 Task: Select the never option in the show folding controls.
Action: Mouse moved to (103, 649)
Screenshot: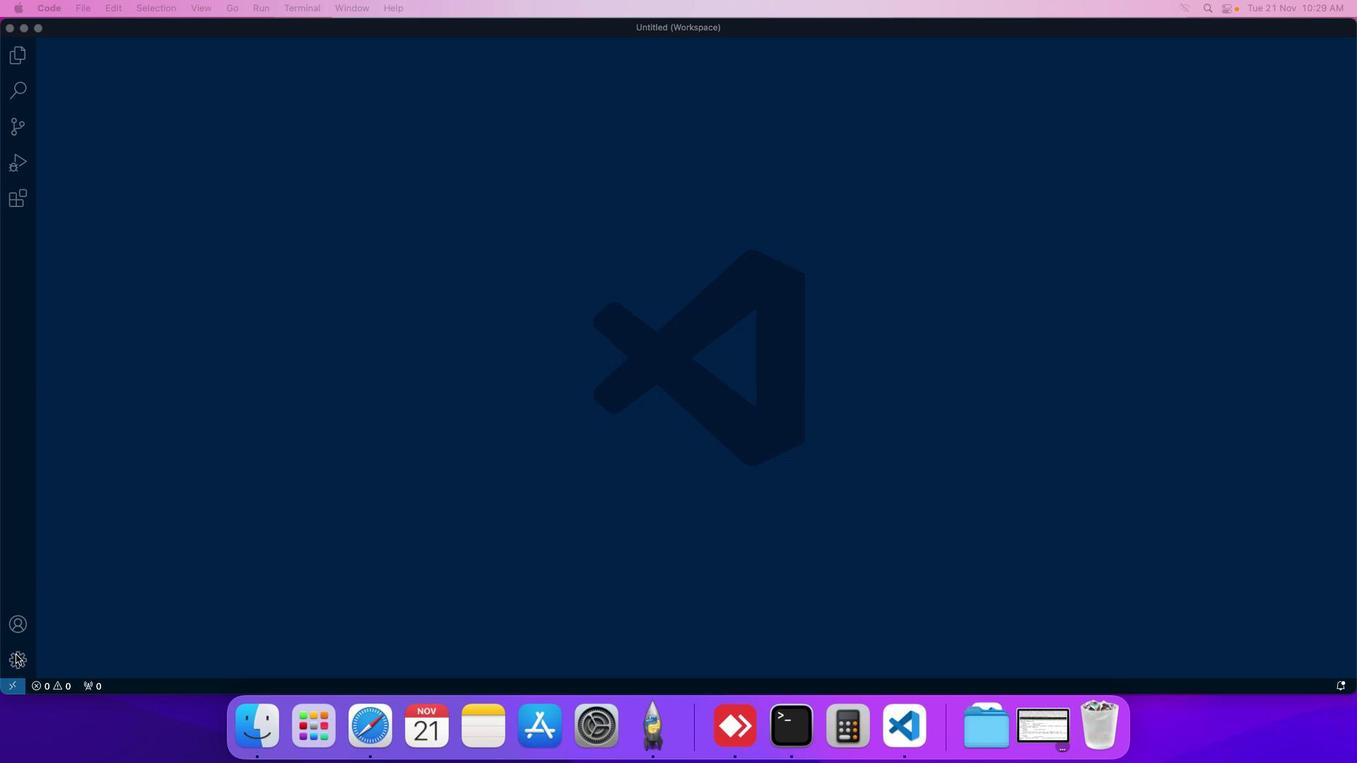 
Action: Mouse pressed left at (103, 649)
Screenshot: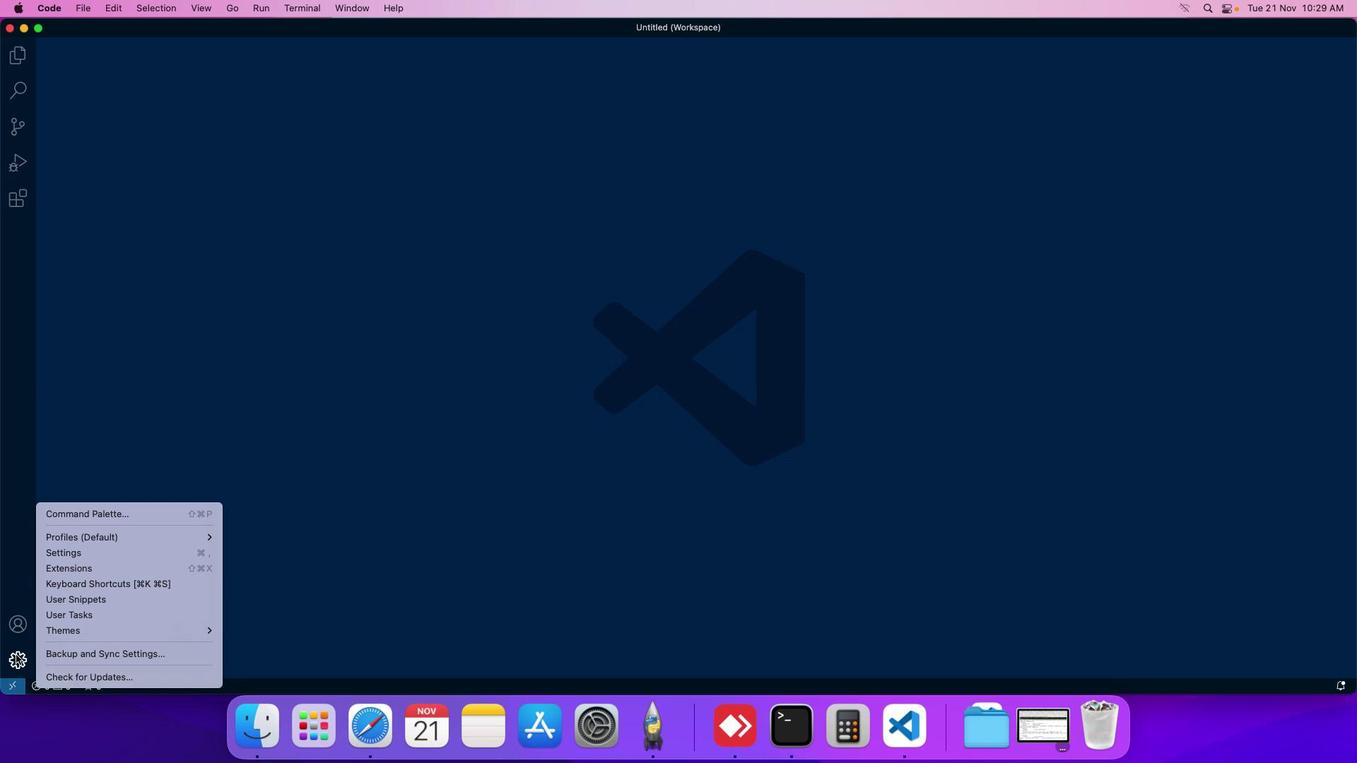 
Action: Mouse moved to (168, 548)
Screenshot: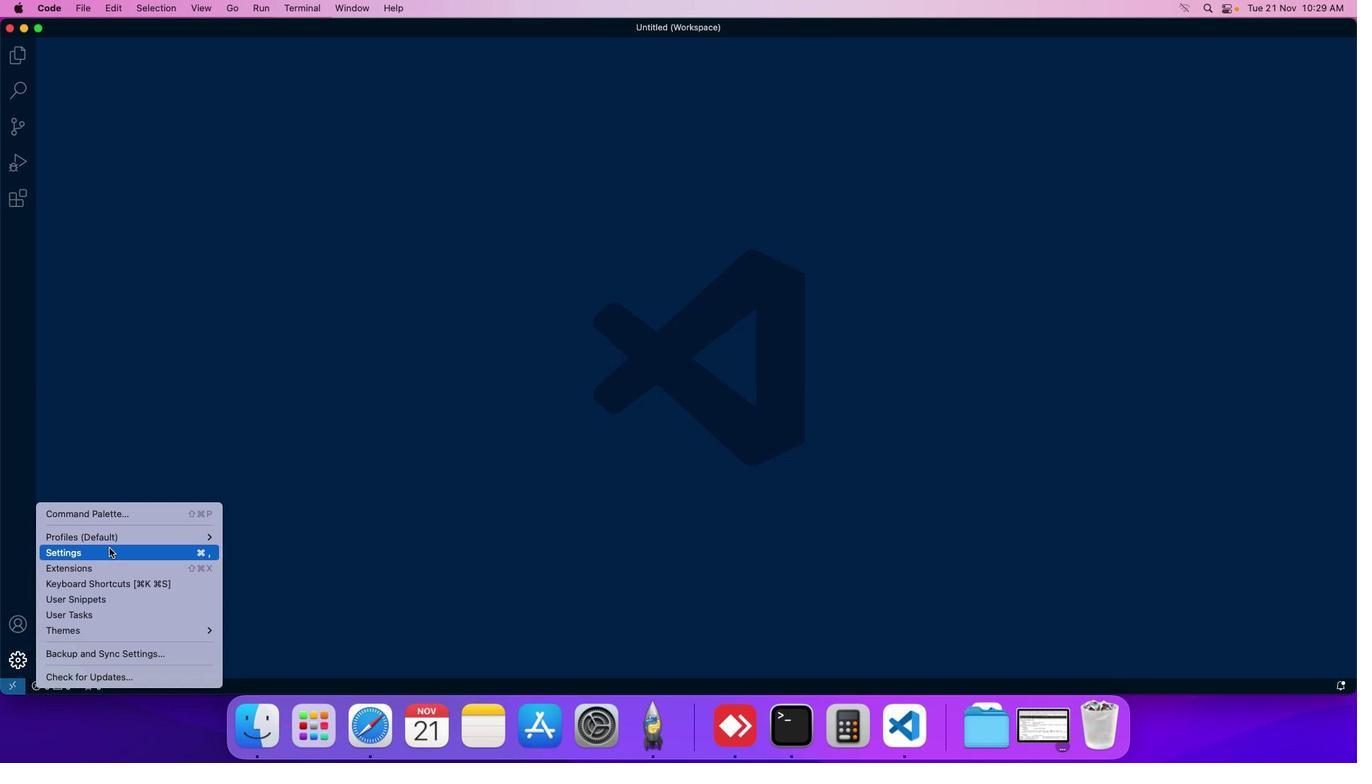 
Action: Mouse pressed left at (168, 548)
Screenshot: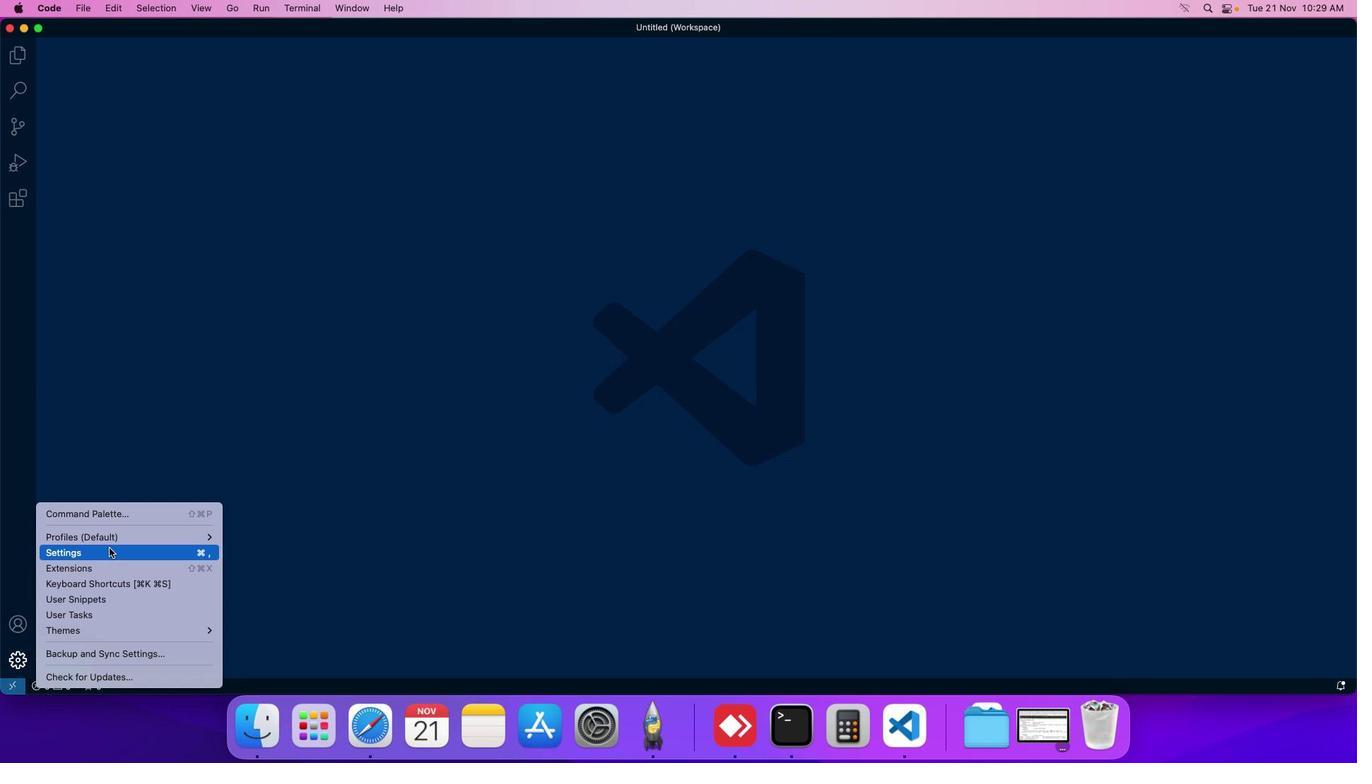 
Action: Mouse moved to (319, 143)
Screenshot: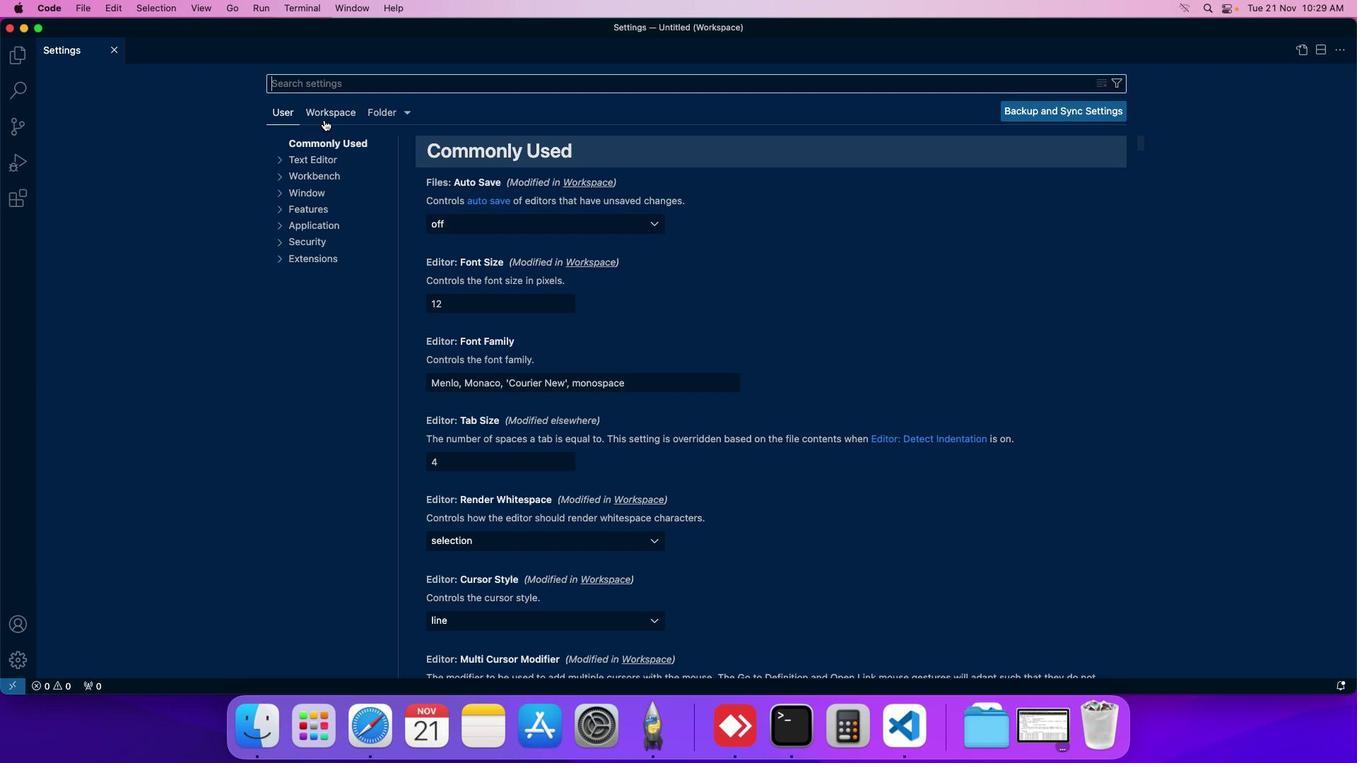 
Action: Mouse pressed left at (319, 143)
Screenshot: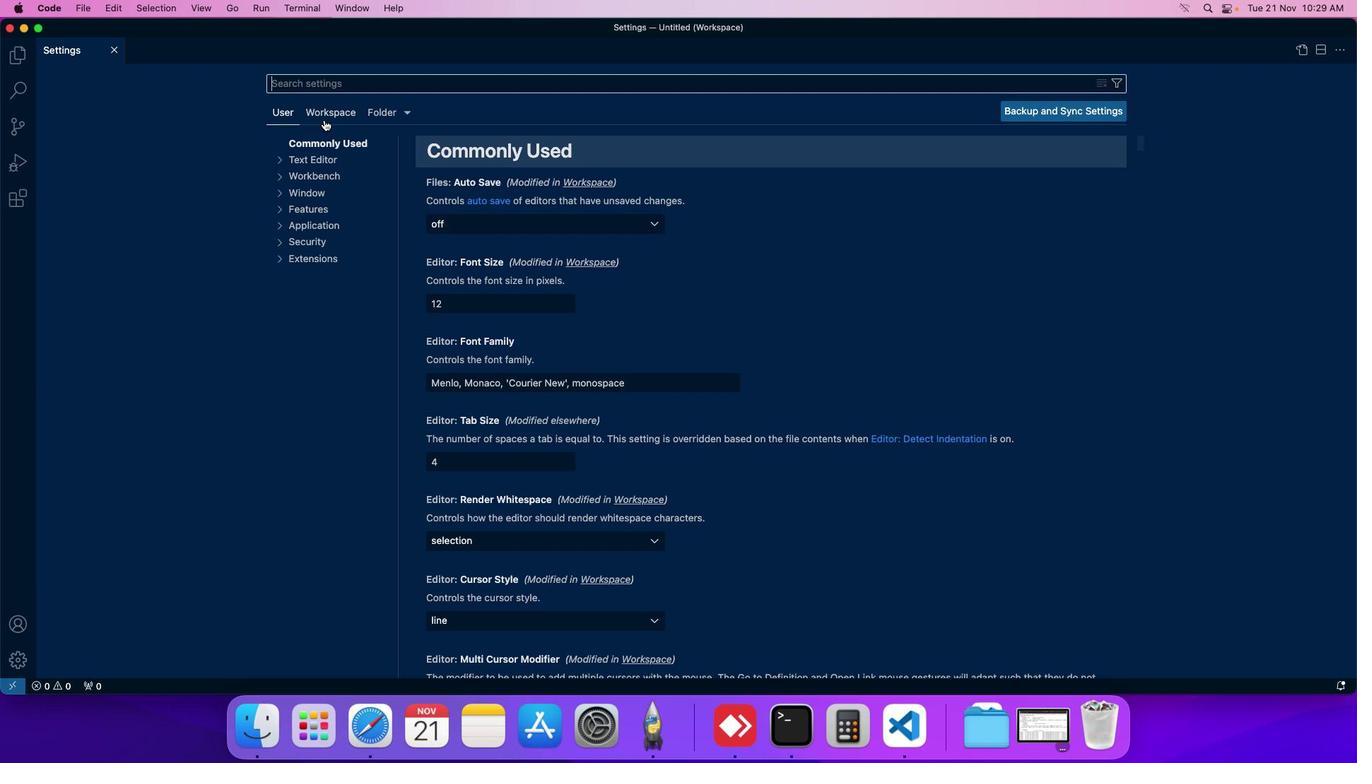 
Action: Mouse moved to (308, 229)
Screenshot: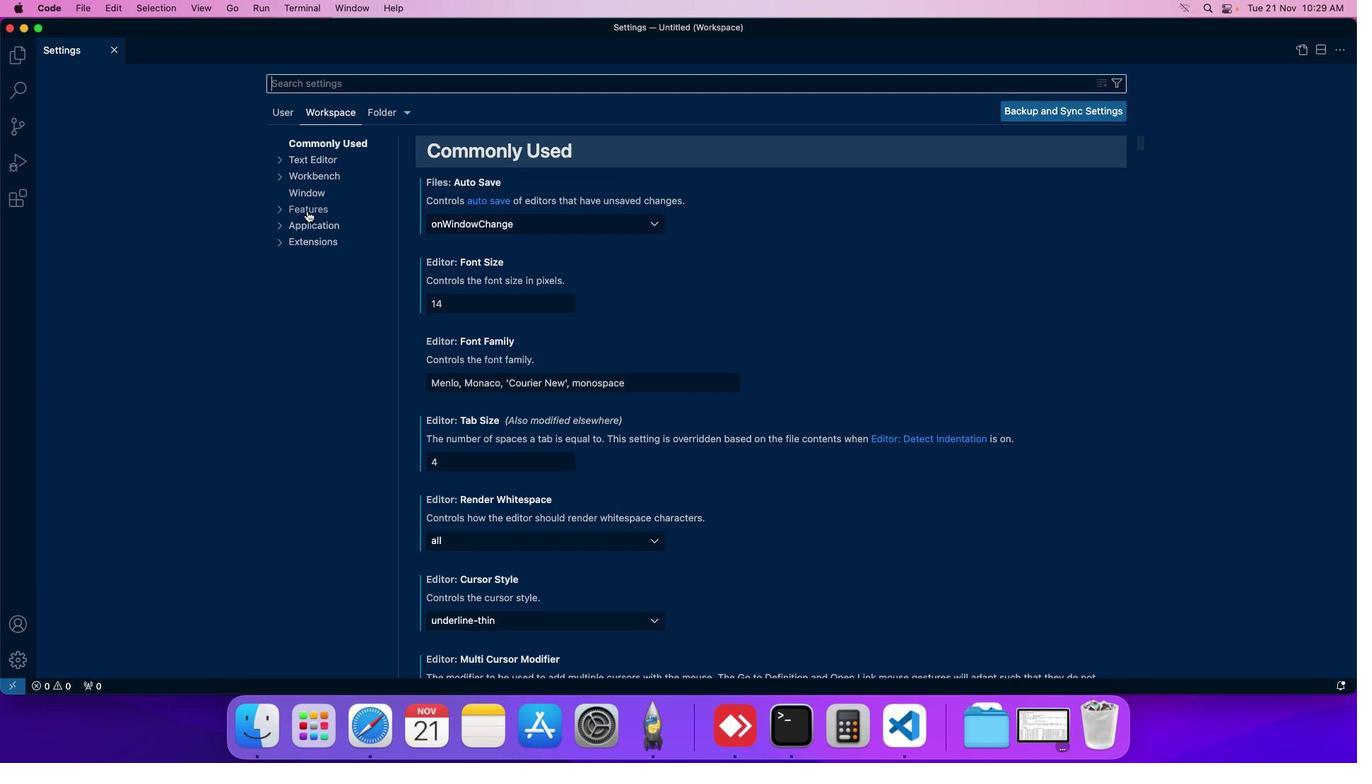 
Action: Mouse pressed left at (308, 229)
Screenshot: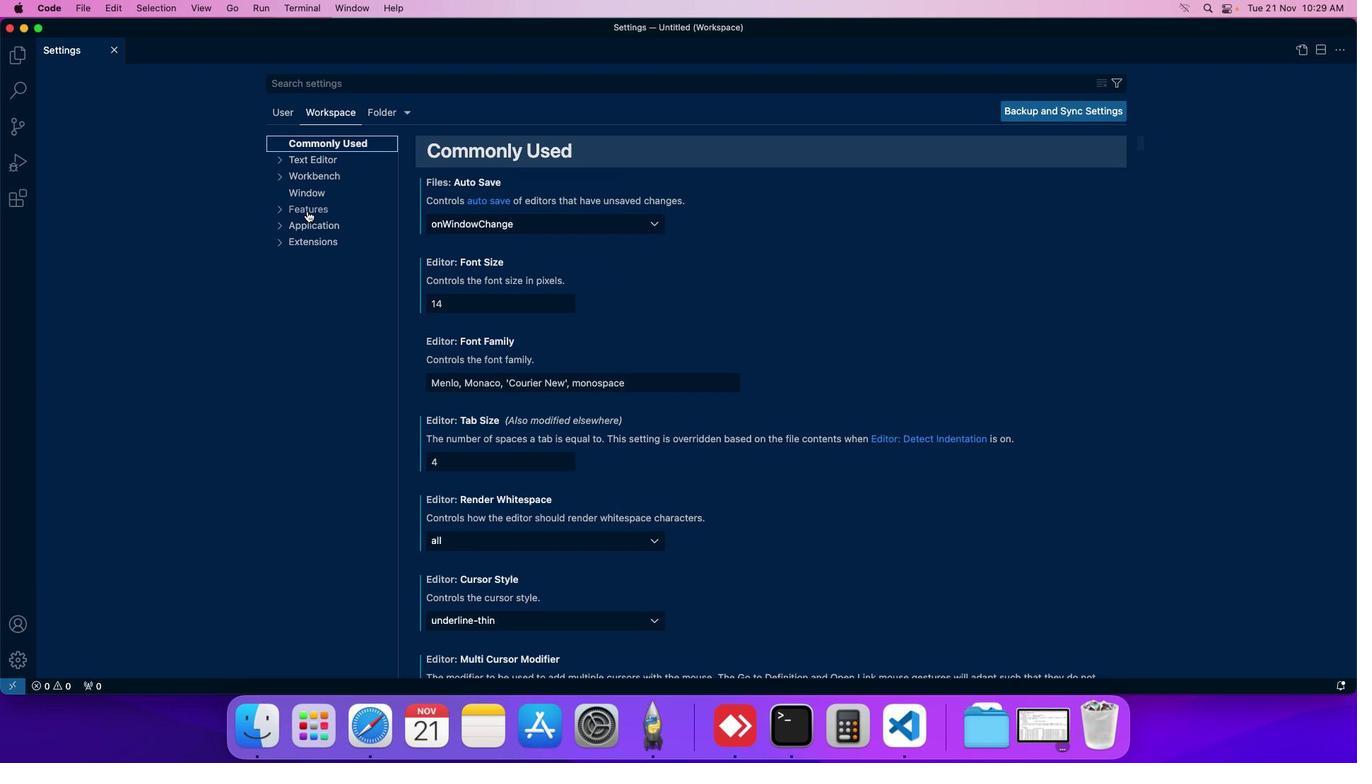 
Action: Mouse moved to (303, 458)
Screenshot: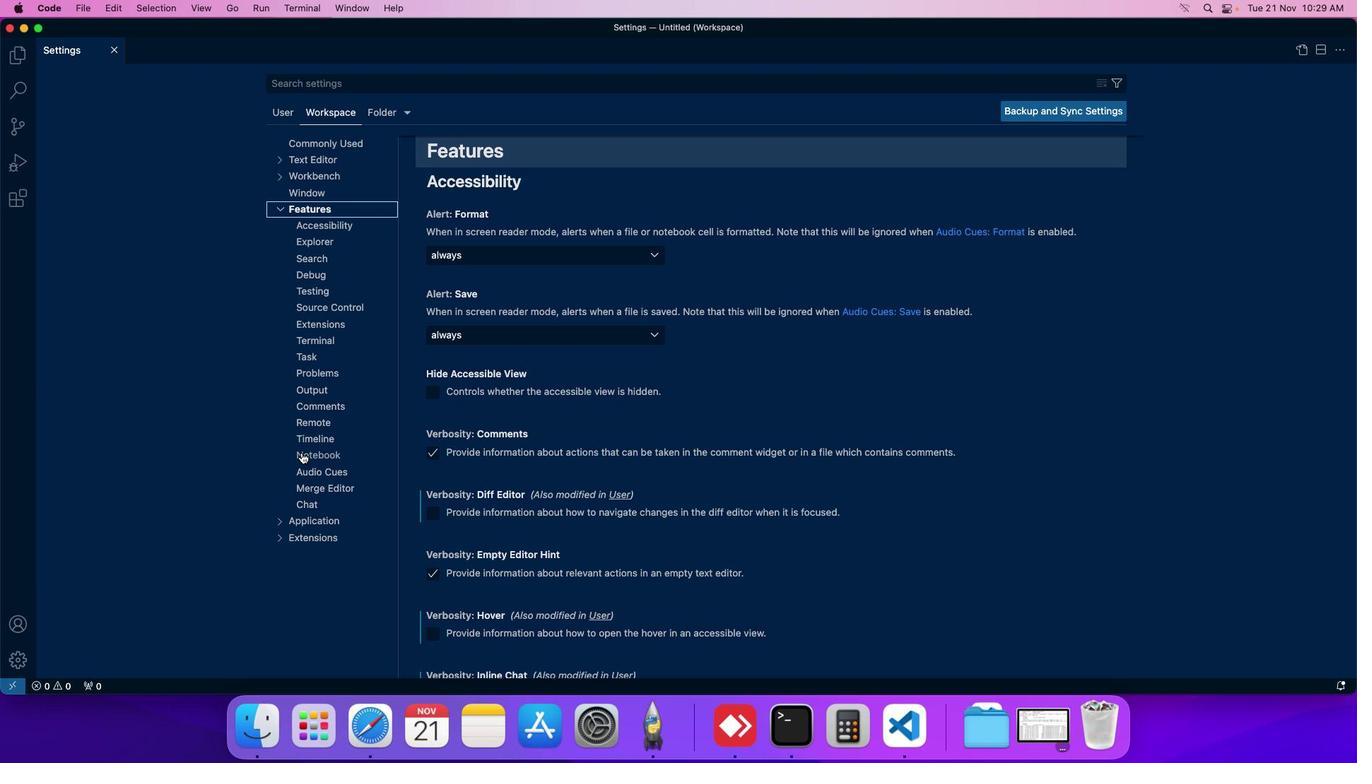 
Action: Mouse pressed left at (303, 458)
Screenshot: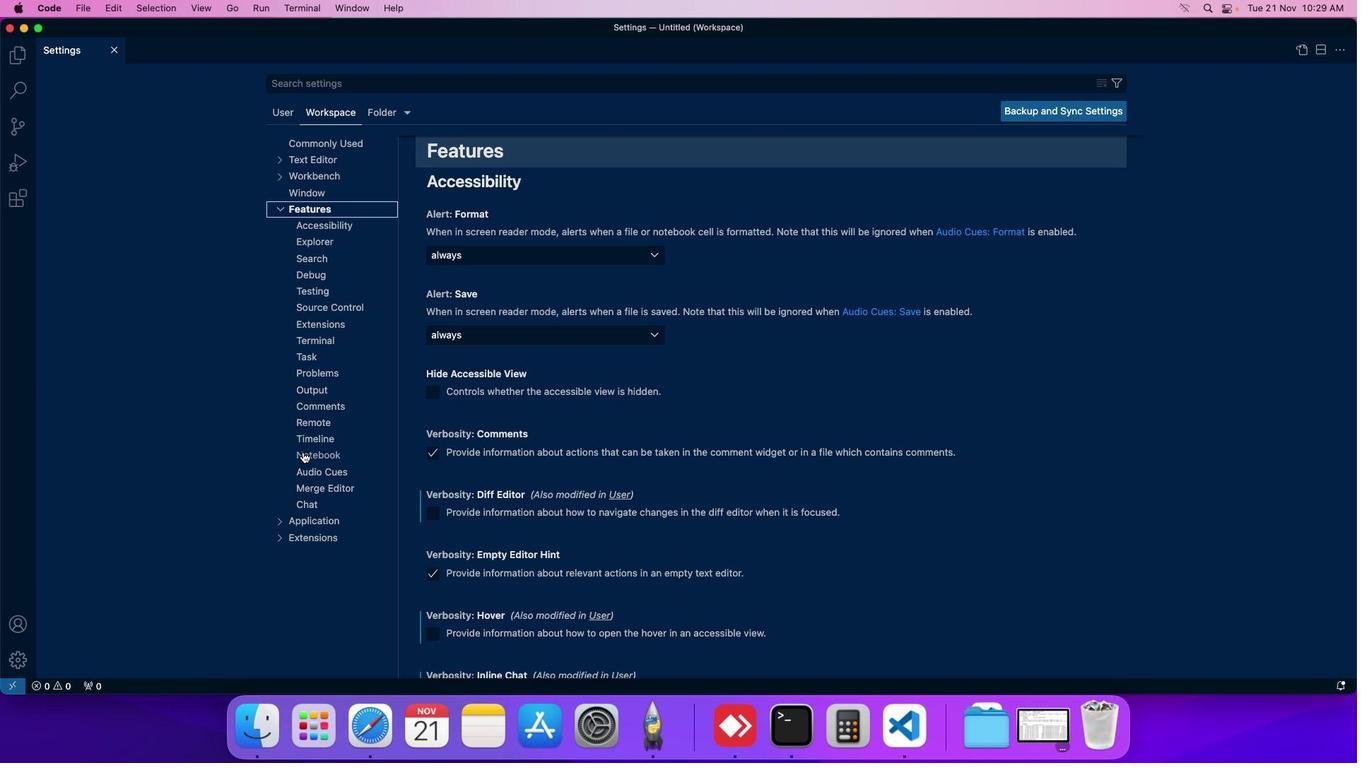 
Action: Mouse moved to (426, 494)
Screenshot: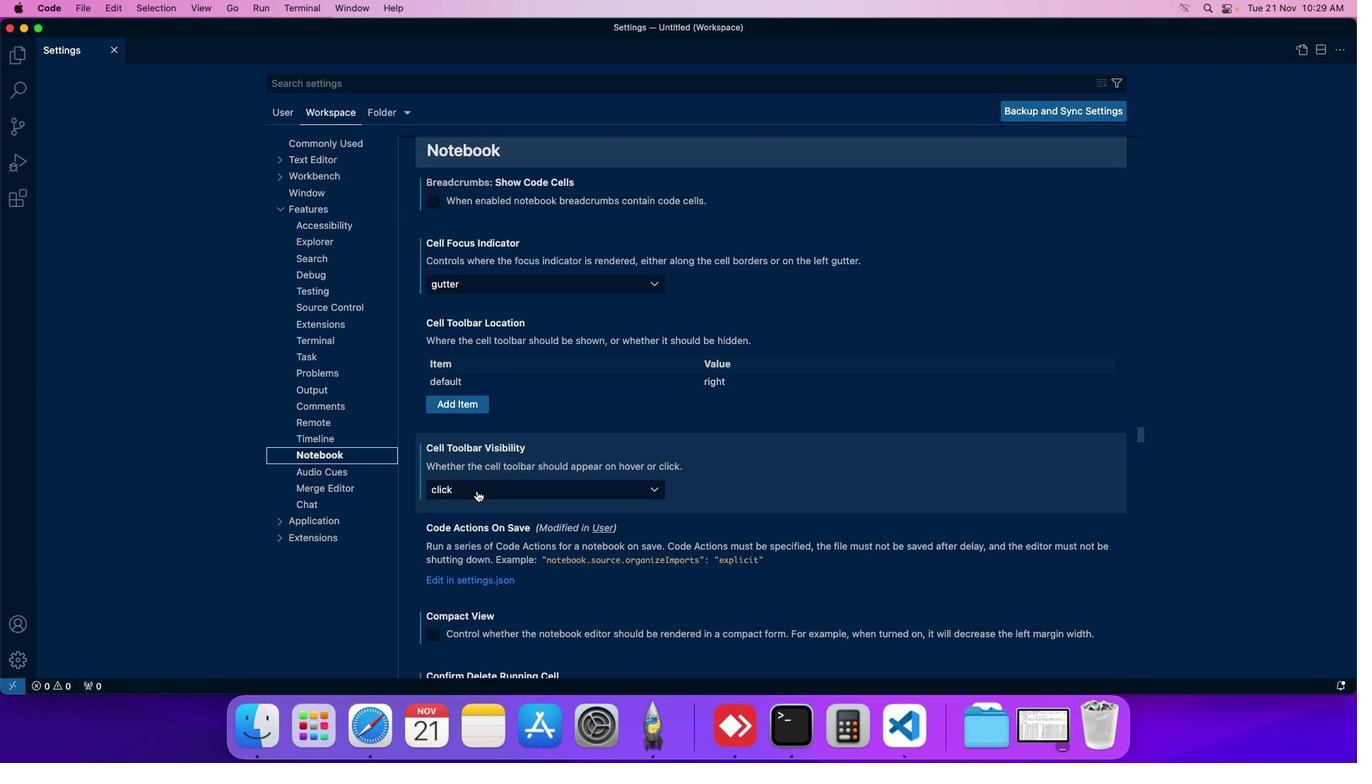 
Action: Mouse scrolled (426, 494) with delta (93, 29)
Screenshot: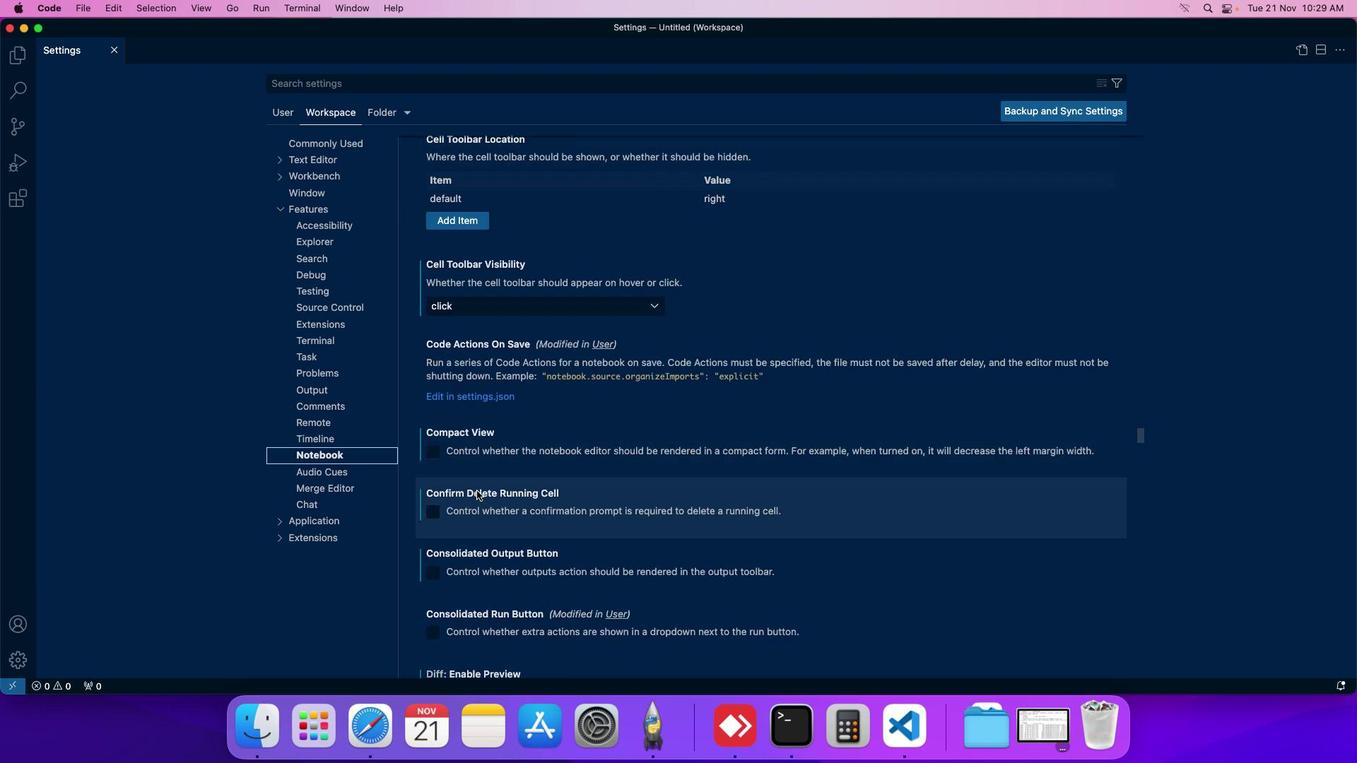 
Action: Mouse scrolled (426, 494) with delta (93, 29)
Screenshot: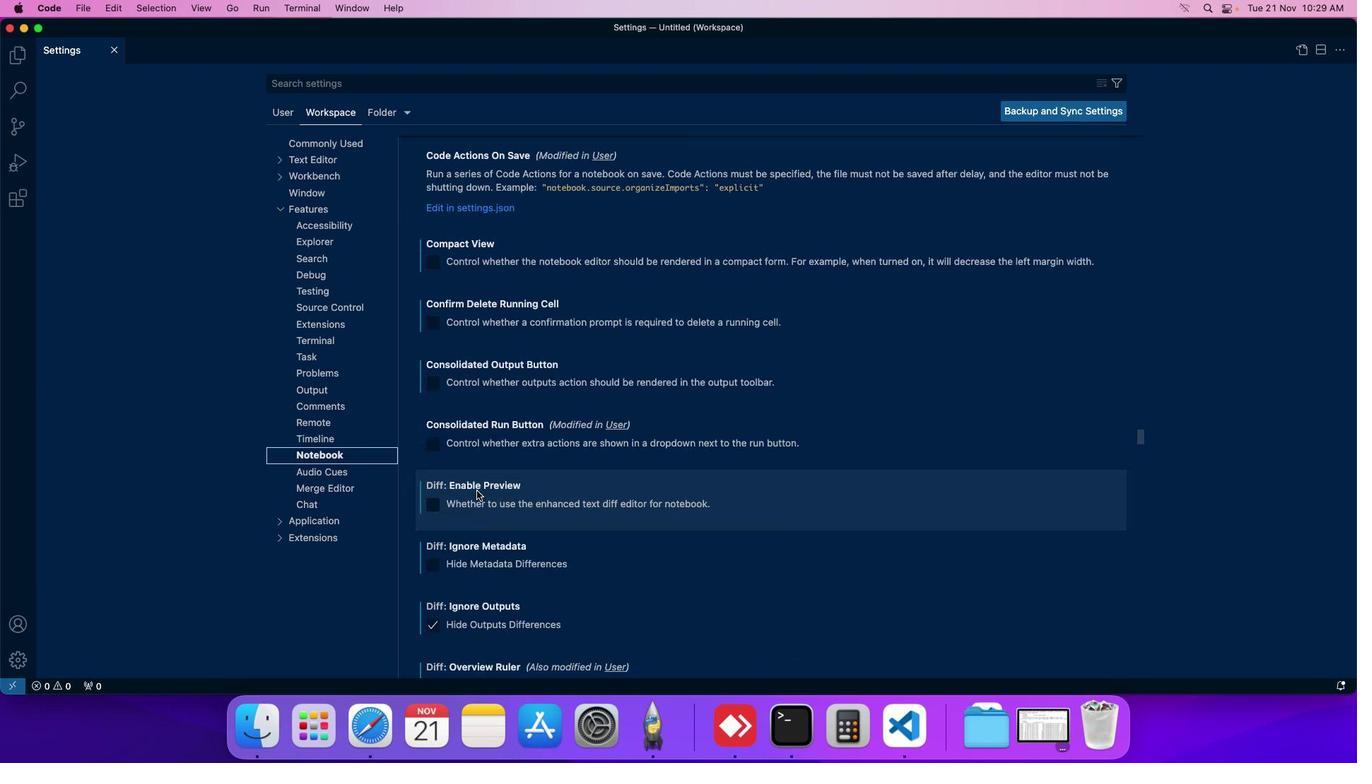 
Action: Mouse scrolled (426, 494) with delta (93, 29)
Screenshot: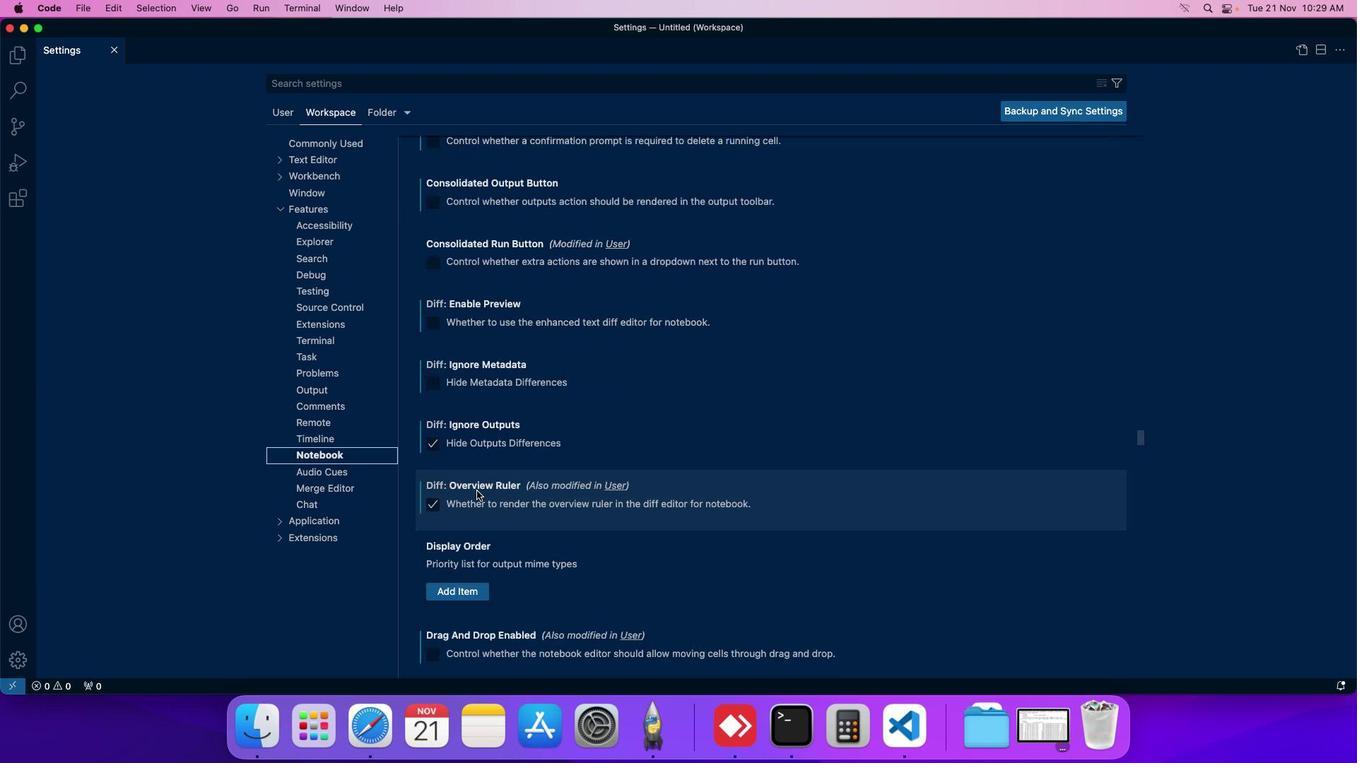 
Action: Mouse scrolled (426, 494) with delta (93, 29)
Screenshot: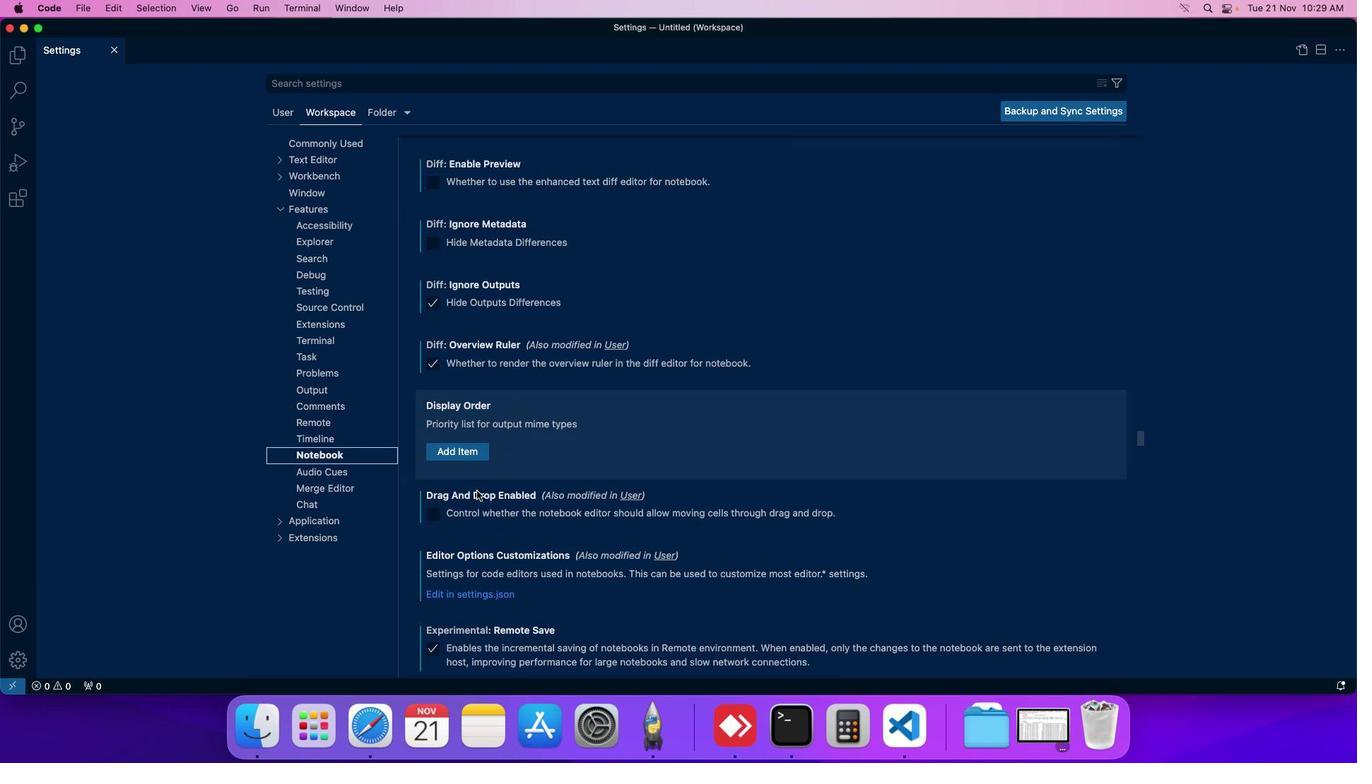 
Action: Mouse scrolled (426, 494) with delta (93, 29)
Screenshot: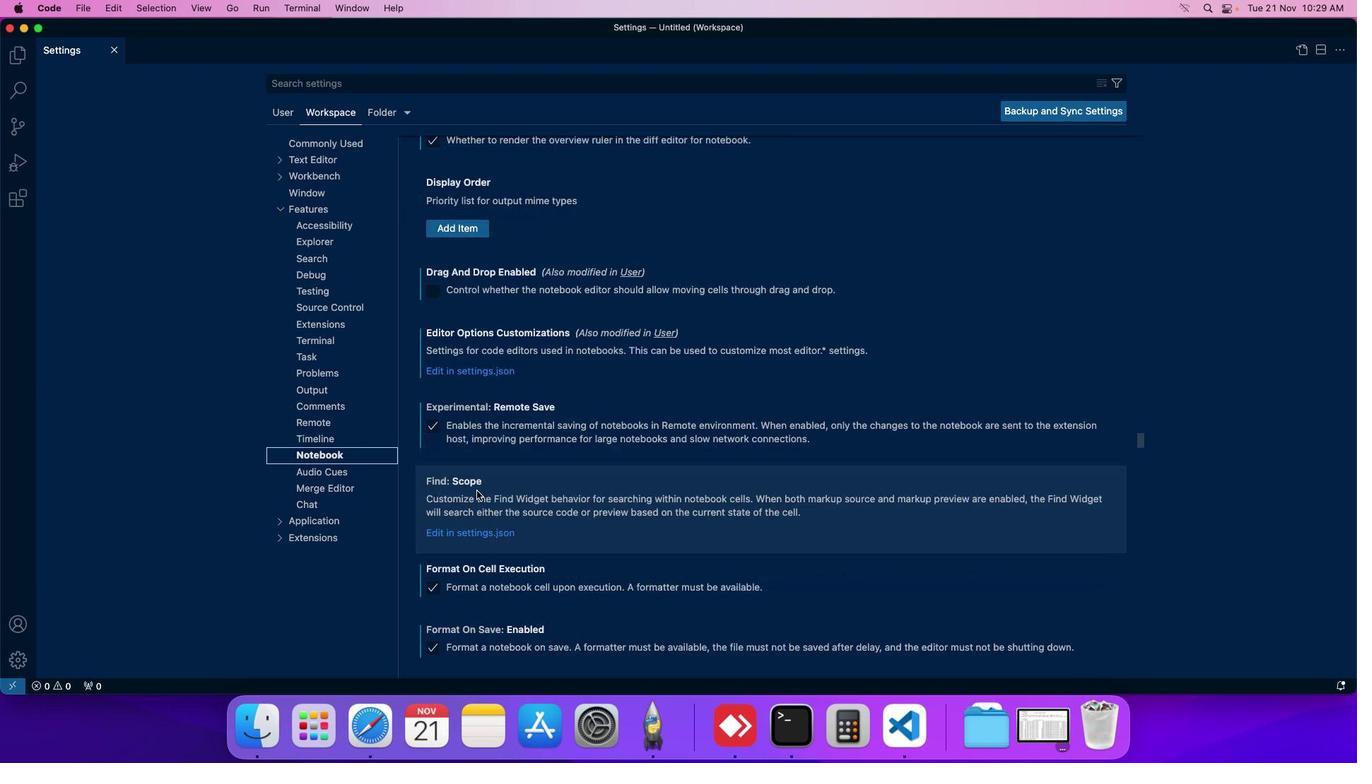 
Action: Mouse scrolled (426, 494) with delta (93, 29)
Screenshot: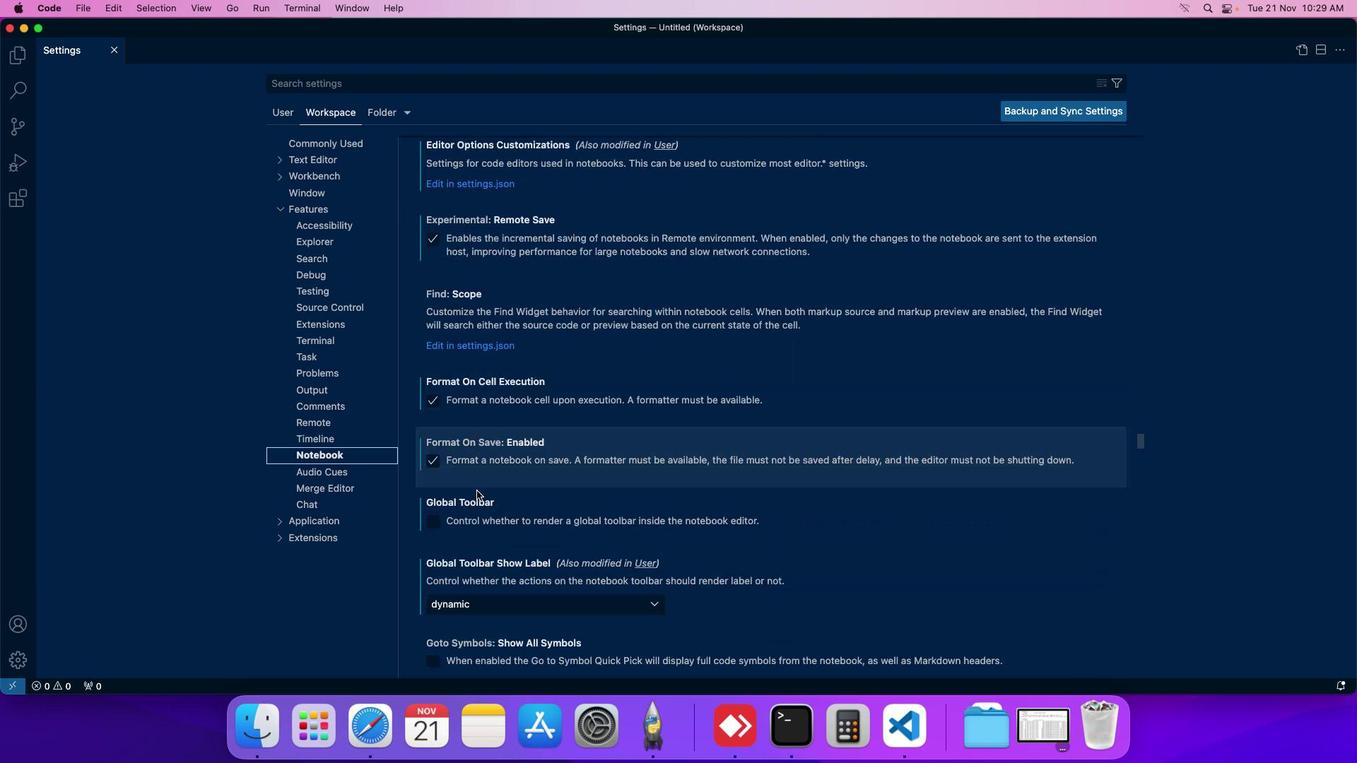 
Action: Mouse scrolled (426, 494) with delta (93, 29)
Screenshot: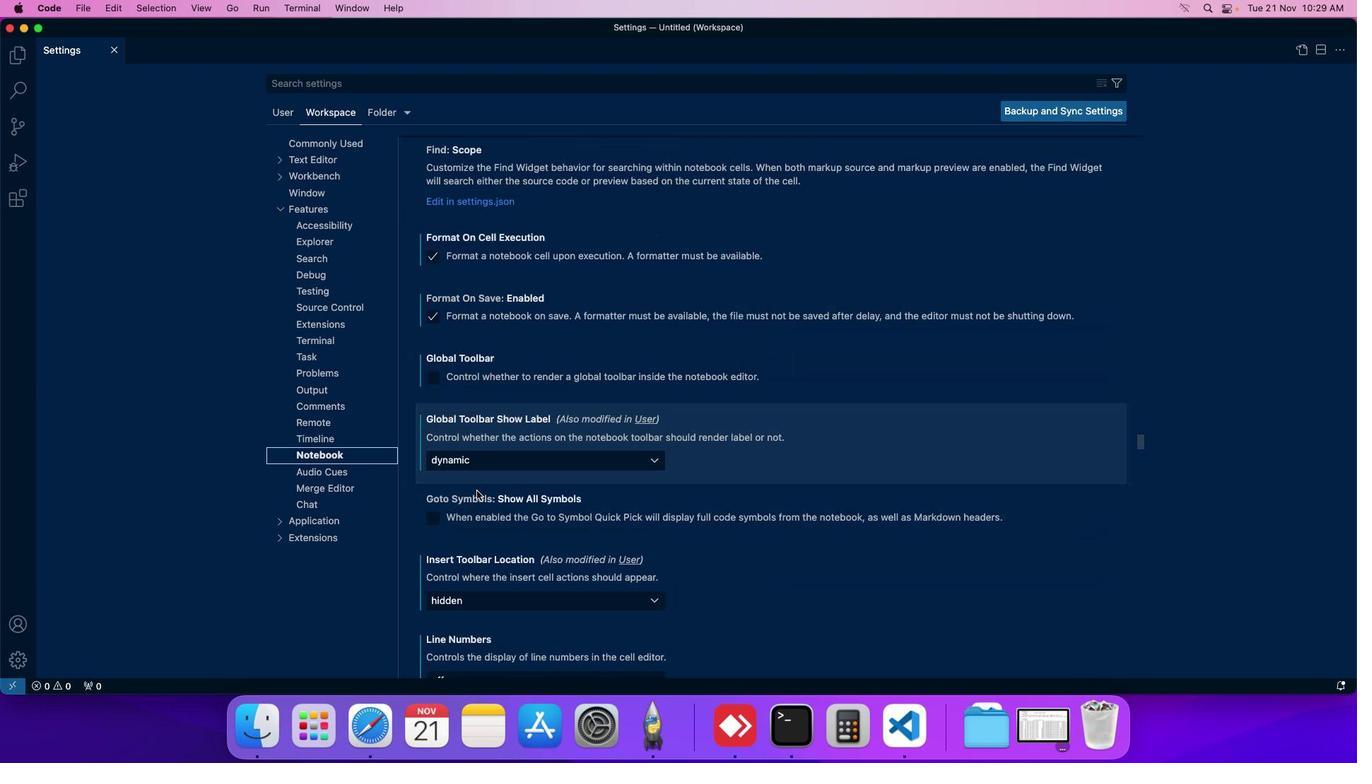 
Action: Mouse scrolled (426, 494) with delta (93, 29)
Screenshot: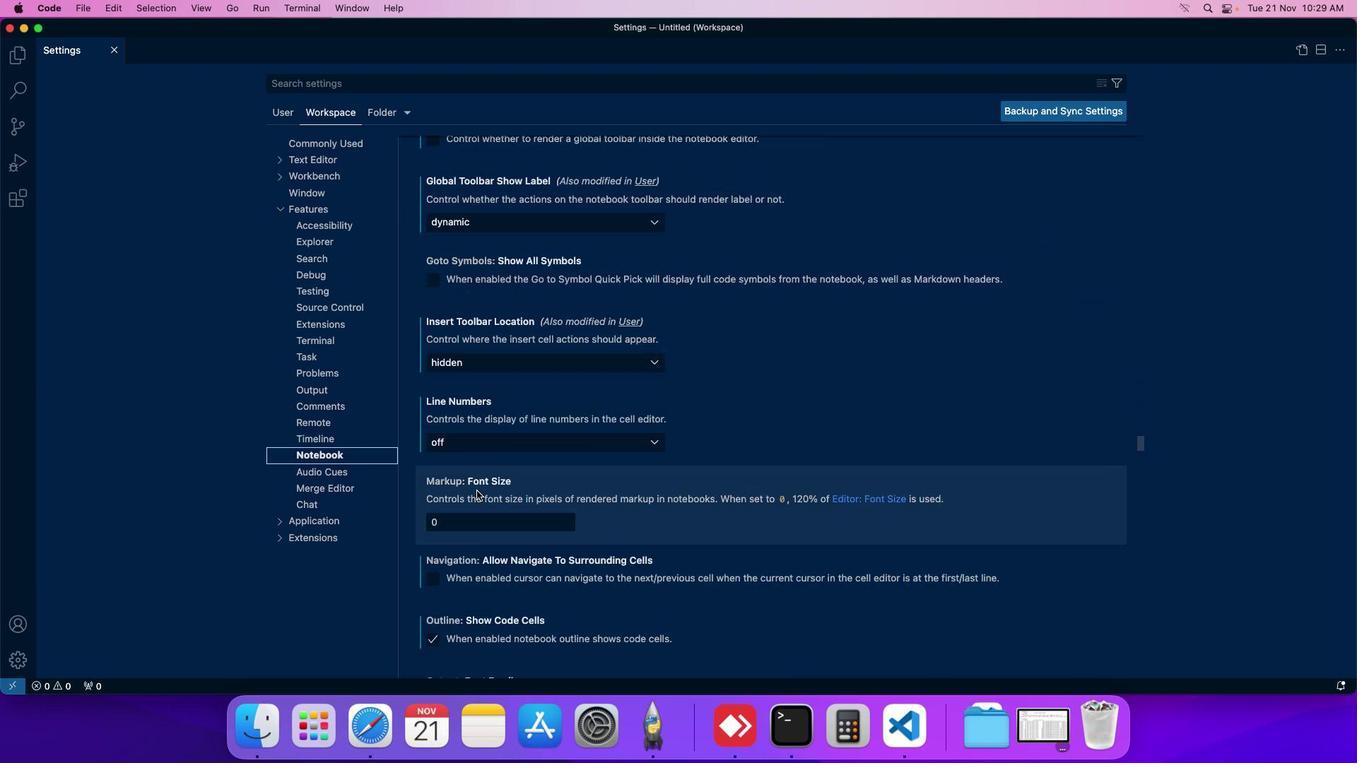 
Action: Mouse scrolled (426, 494) with delta (93, 29)
Screenshot: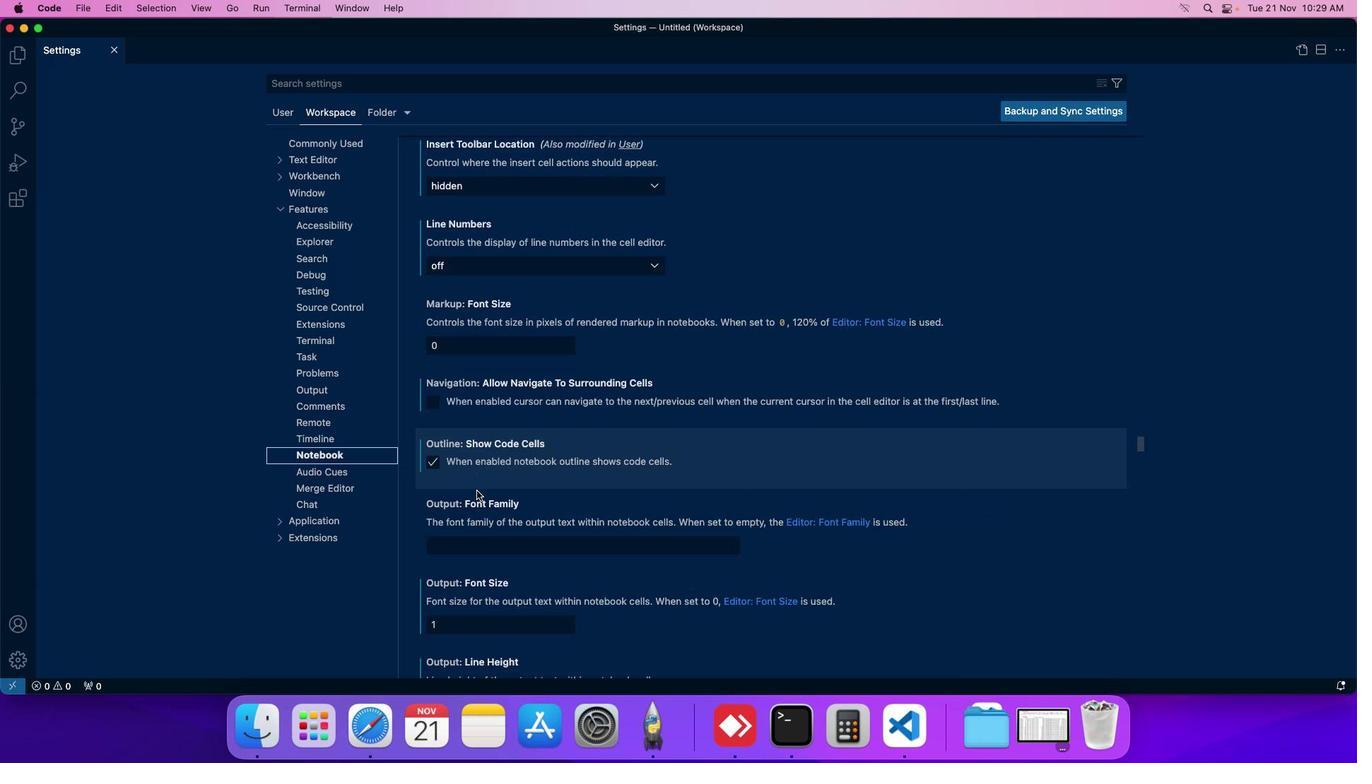 
Action: Mouse scrolled (426, 494) with delta (93, 29)
Screenshot: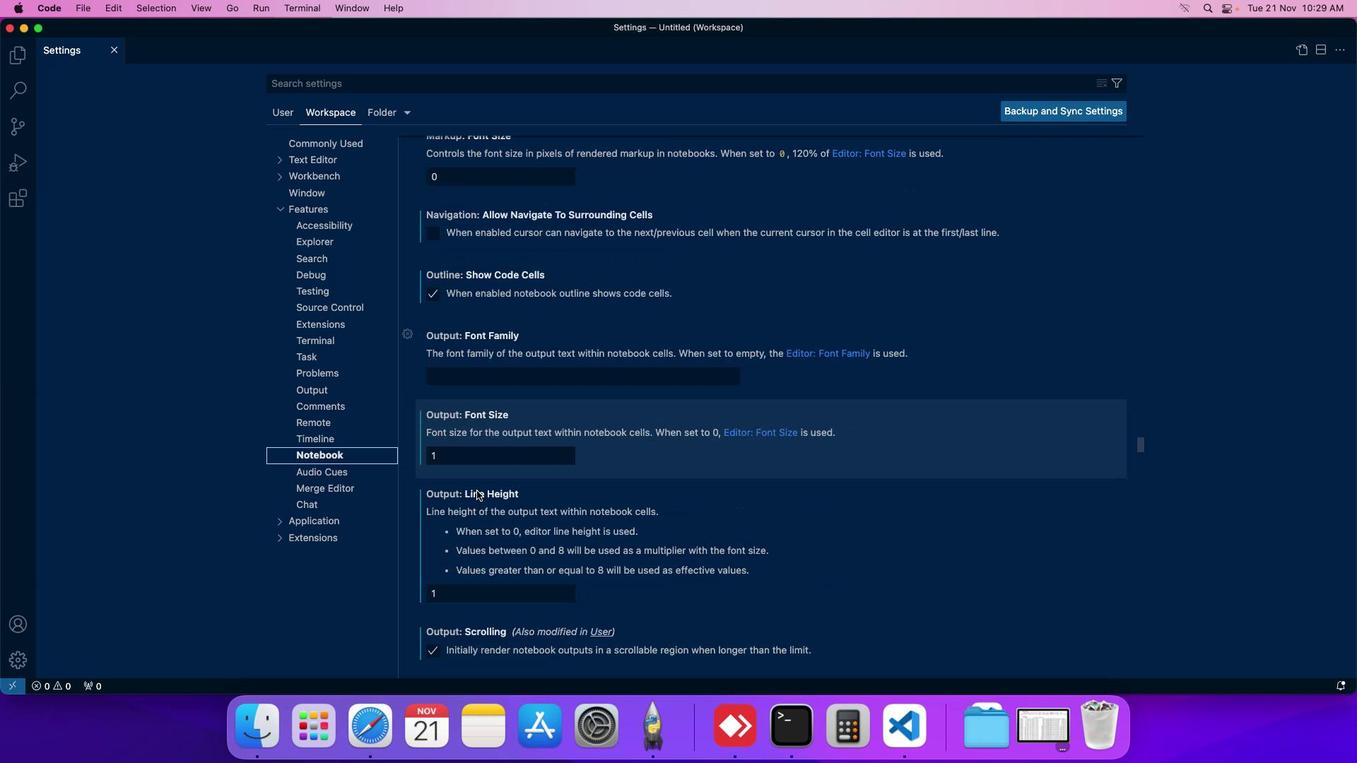 
Action: Mouse scrolled (426, 494) with delta (93, 29)
Screenshot: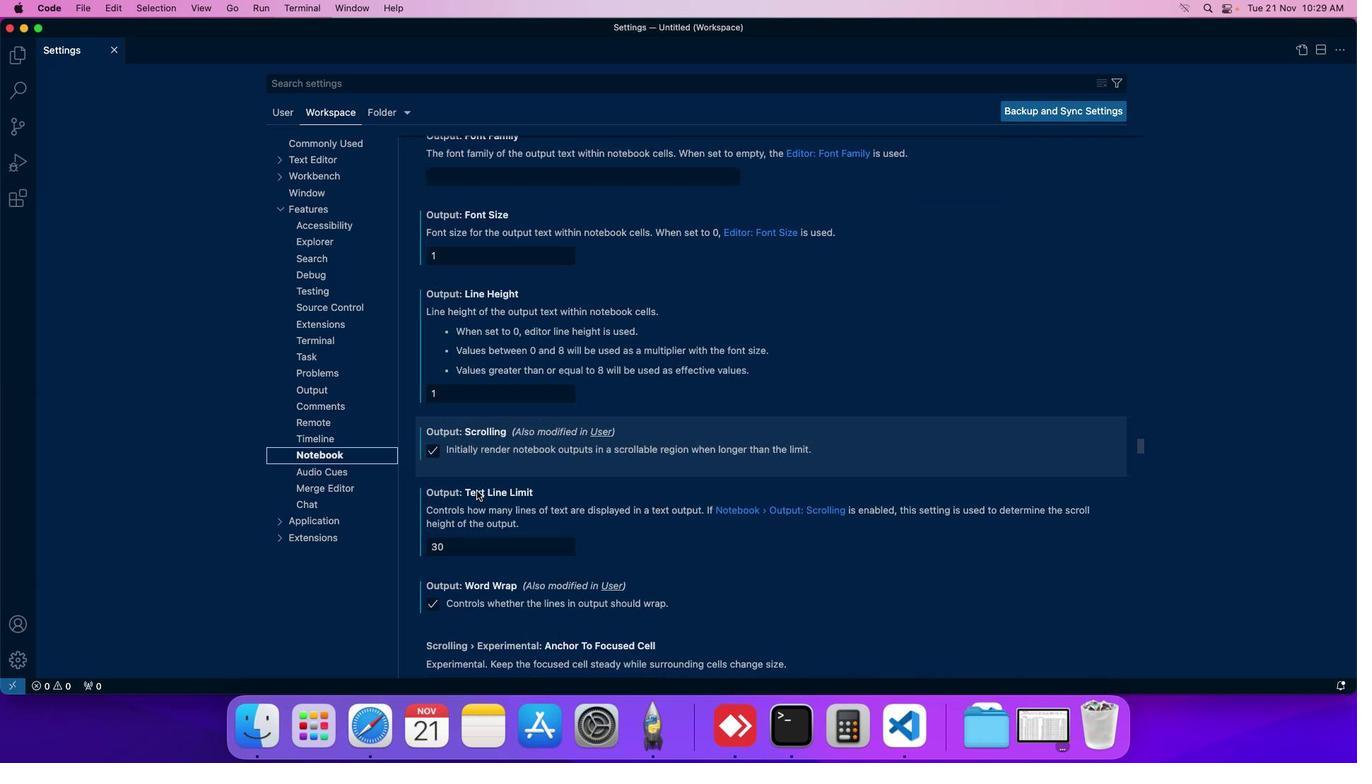 
Action: Mouse scrolled (426, 494) with delta (93, 29)
Screenshot: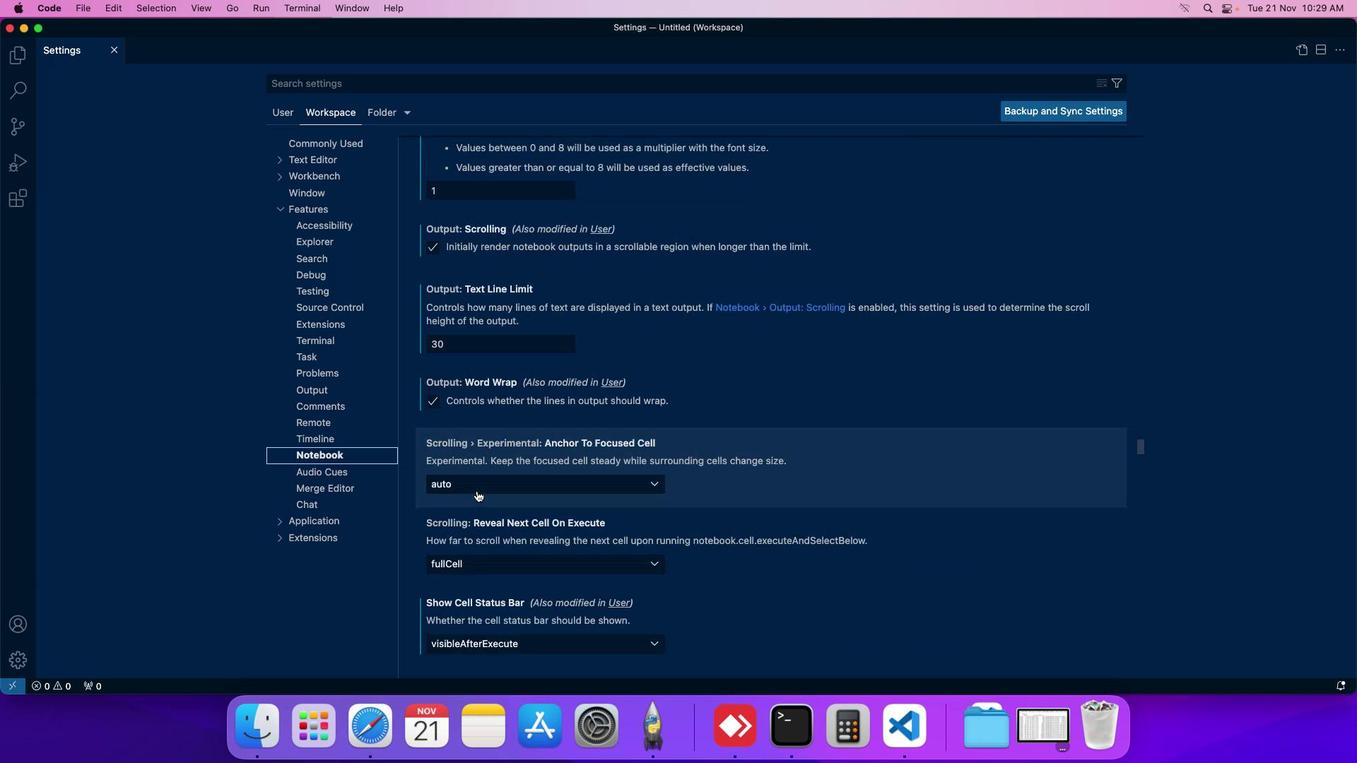 
Action: Mouse scrolled (426, 494) with delta (93, 29)
Screenshot: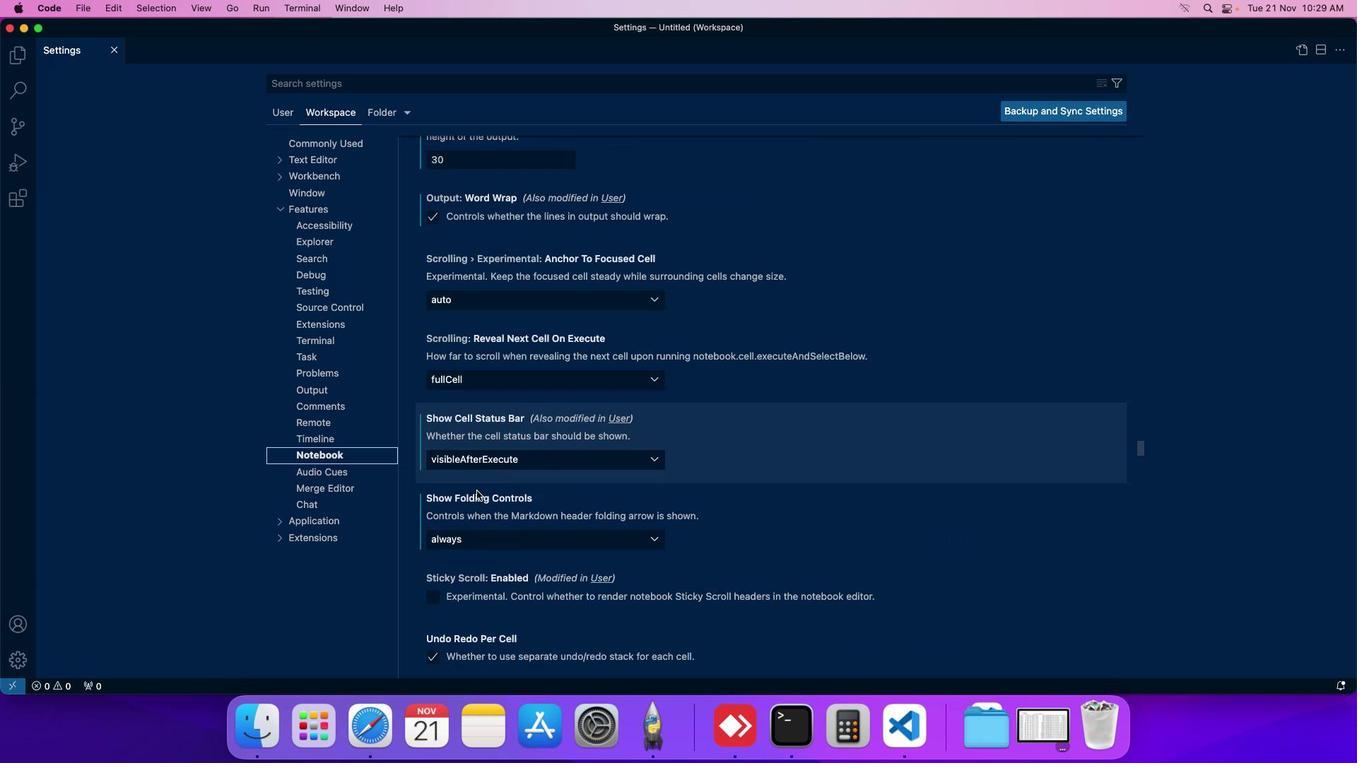 
Action: Mouse moved to (426, 494)
Screenshot: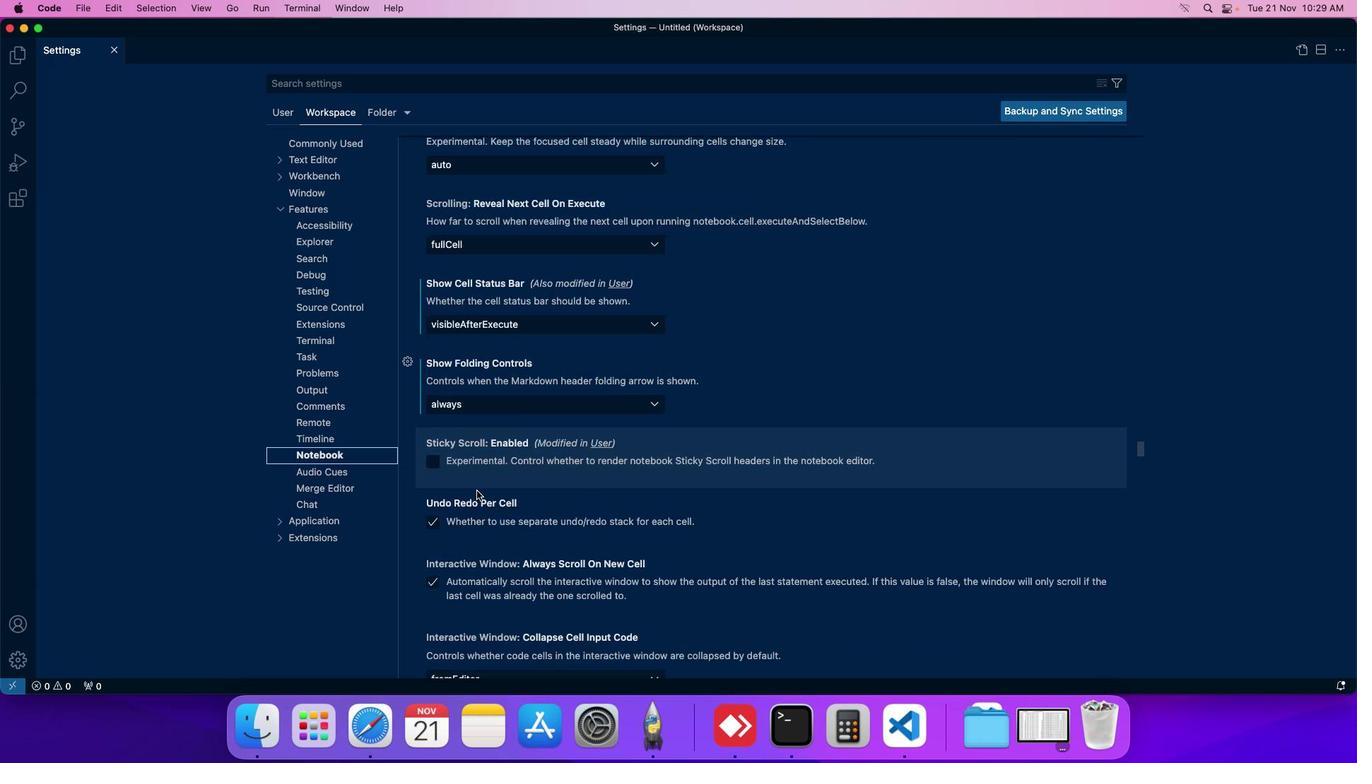 
Action: Mouse scrolled (426, 494) with delta (93, 29)
Screenshot: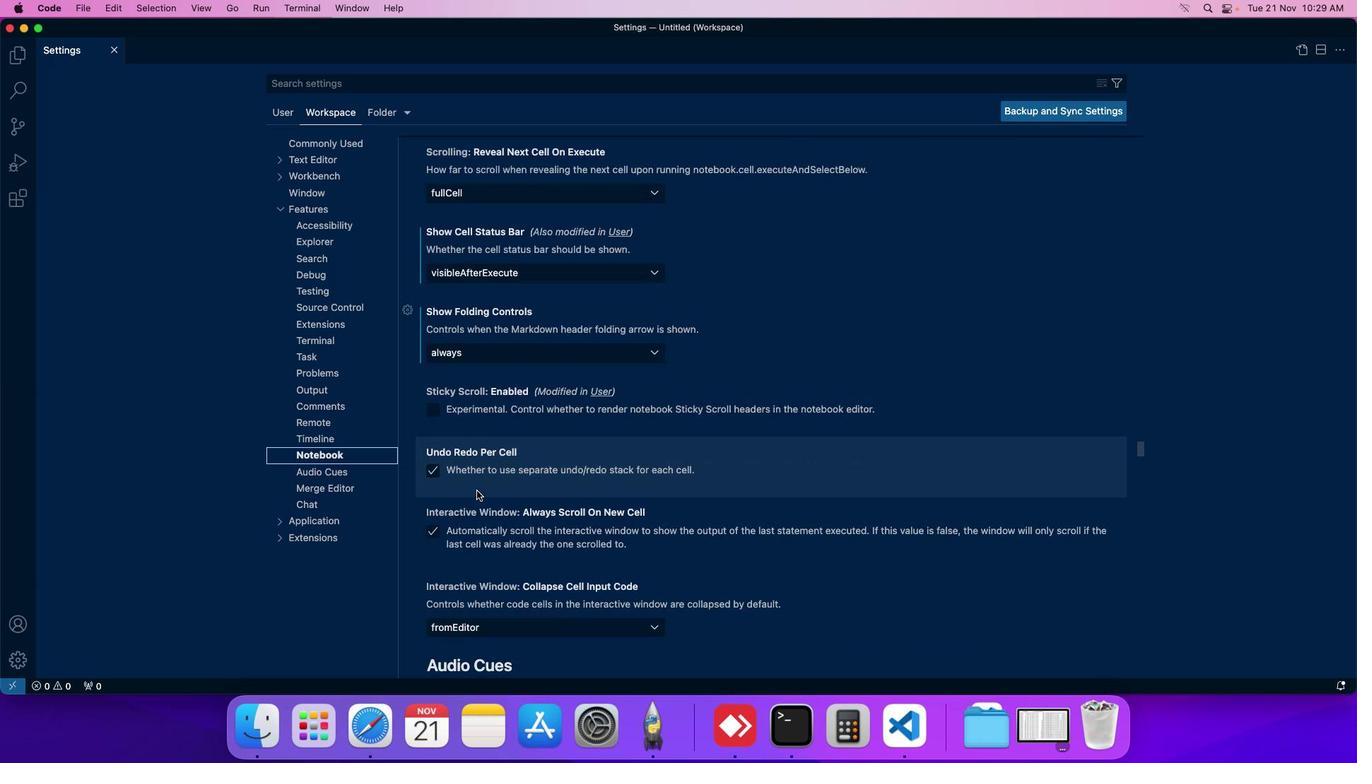 
Action: Mouse moved to (421, 363)
Screenshot: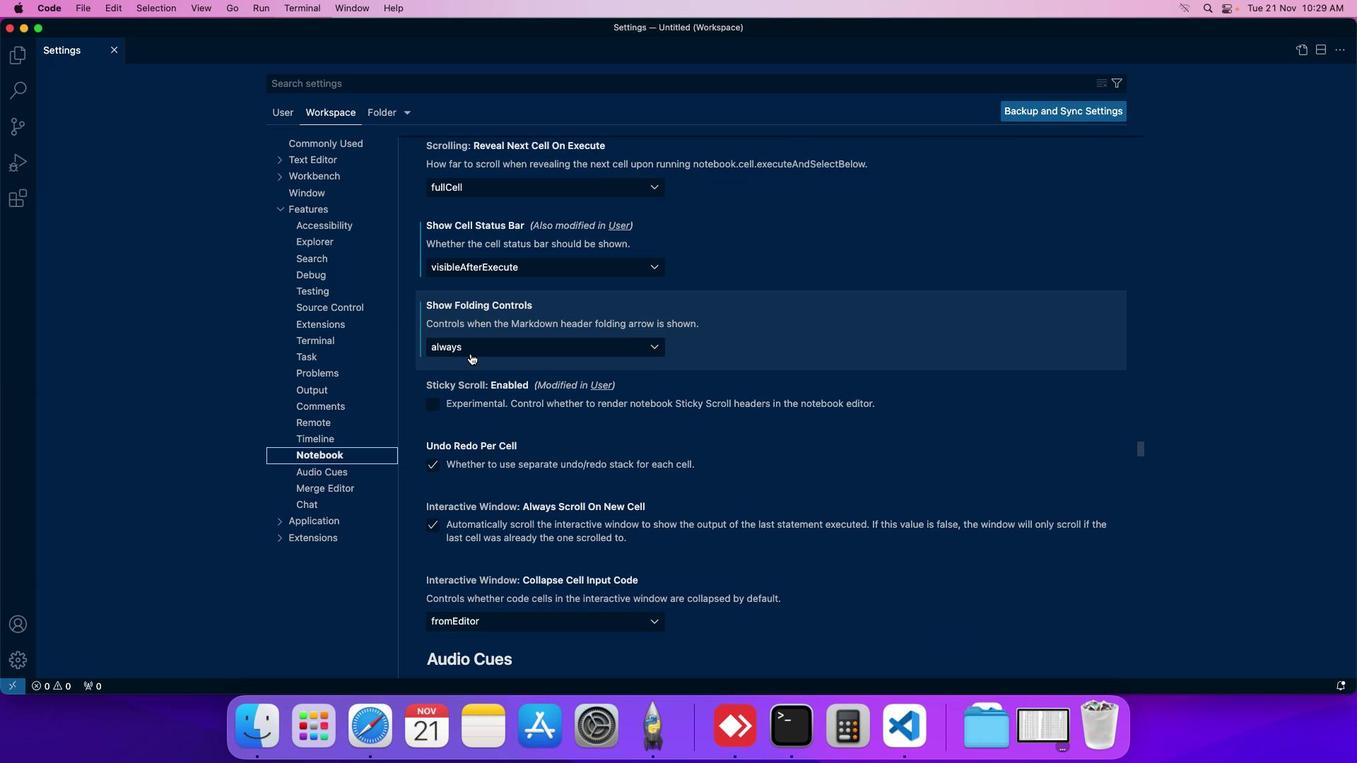 
Action: Mouse pressed left at (421, 363)
Screenshot: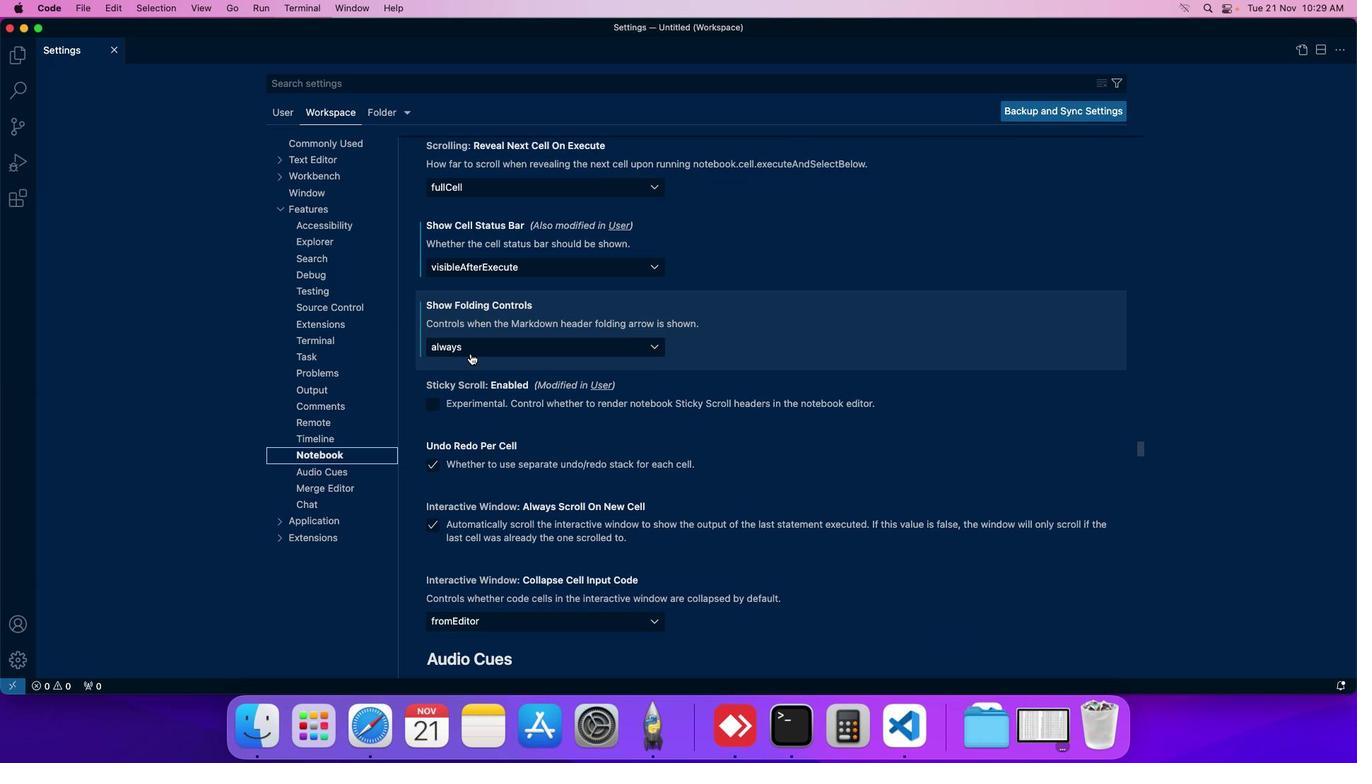 
Action: Mouse moved to (410, 386)
Screenshot: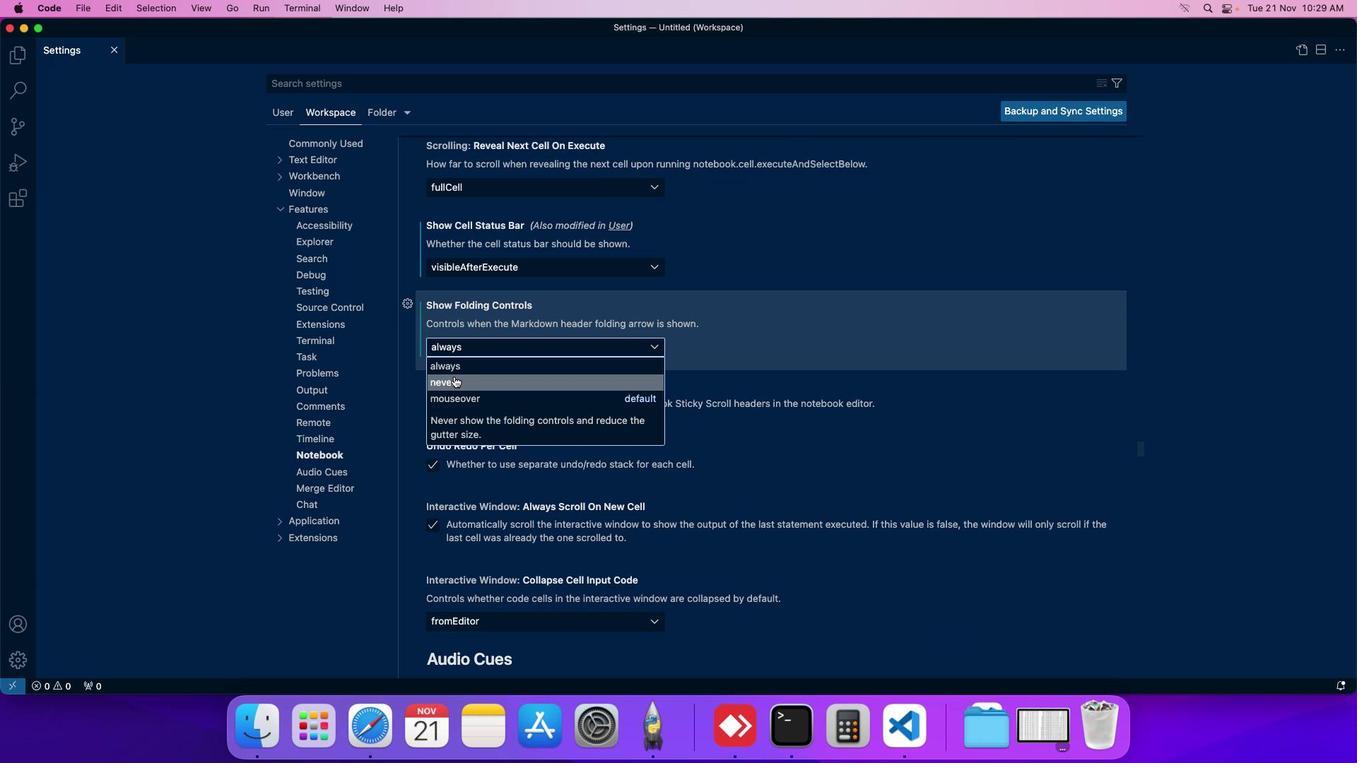 
Action: Mouse pressed left at (410, 386)
Screenshot: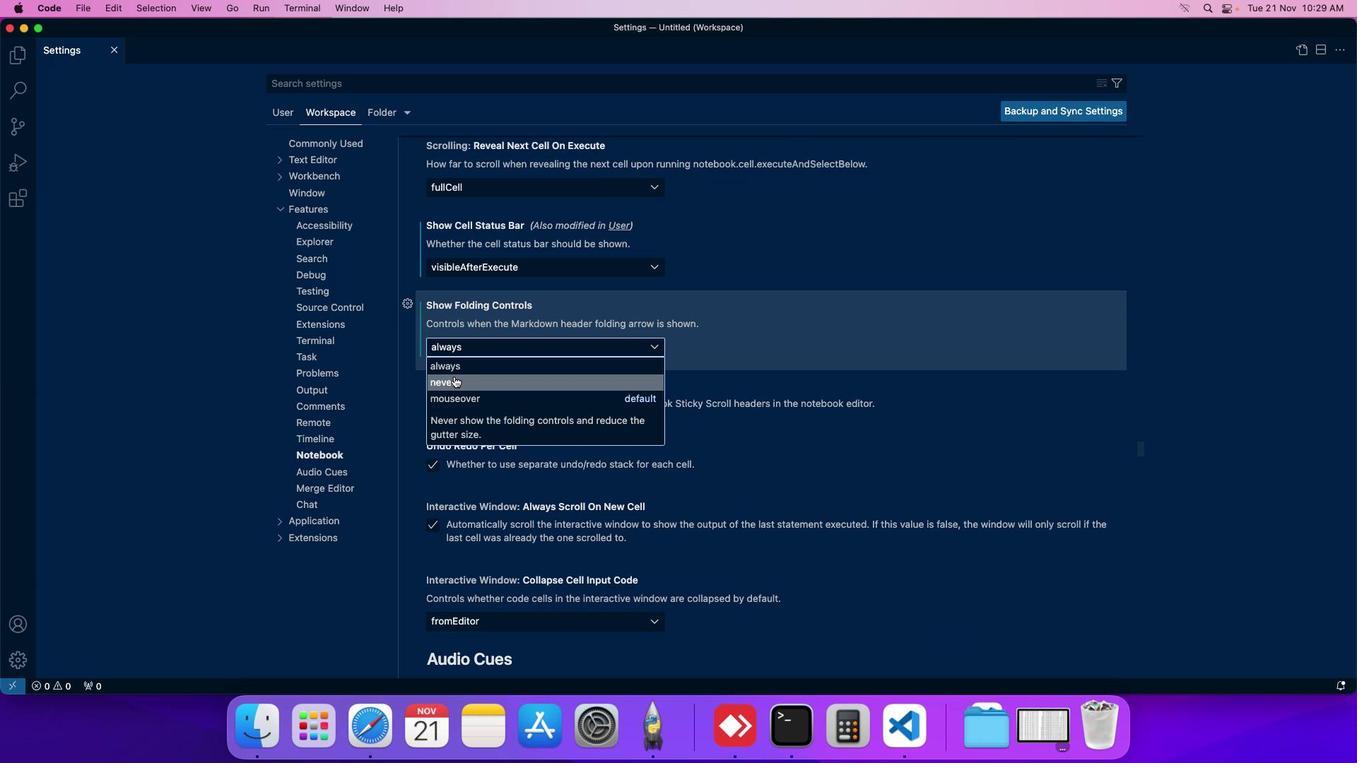 
Action: Mouse moved to (435, 364)
Screenshot: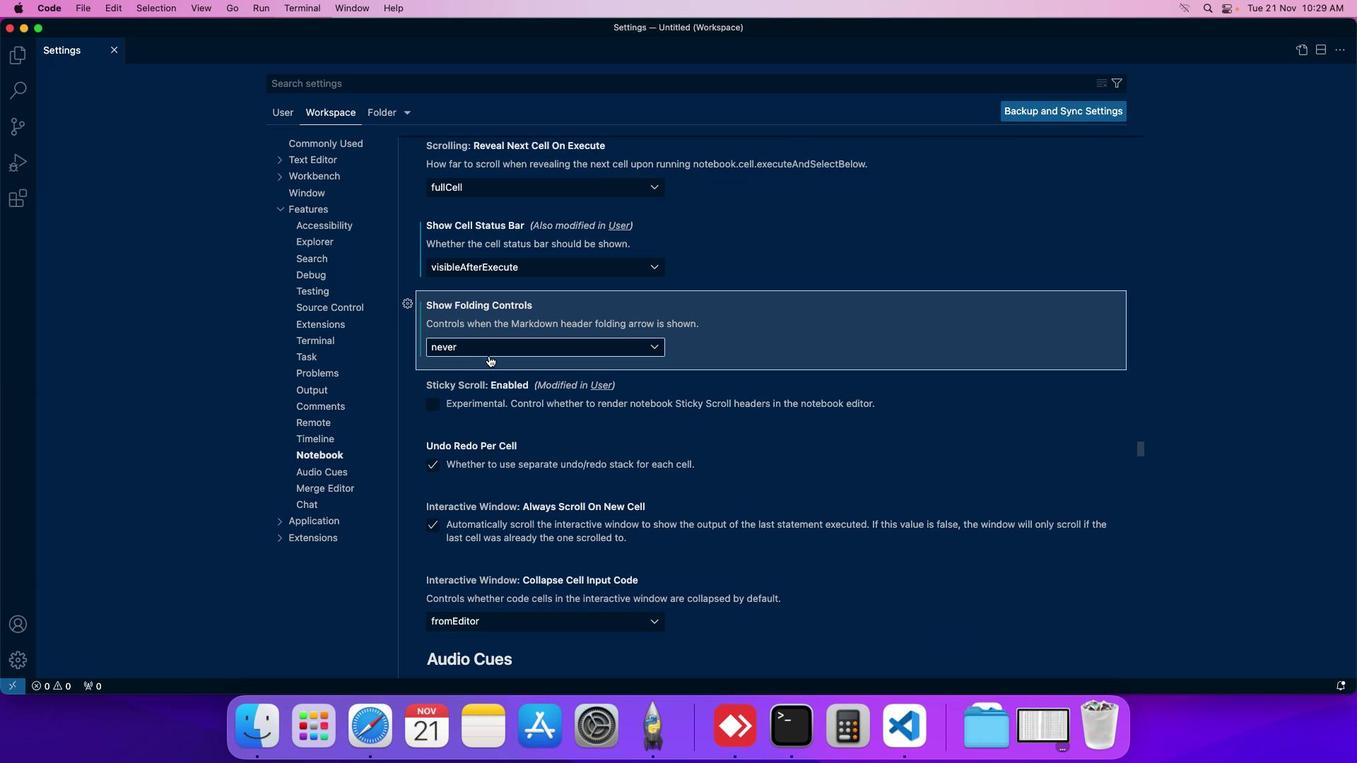 
